 Task: Select the criteria, the date is on or after "today".
Action: Mouse moved to (193, 73)
Screenshot: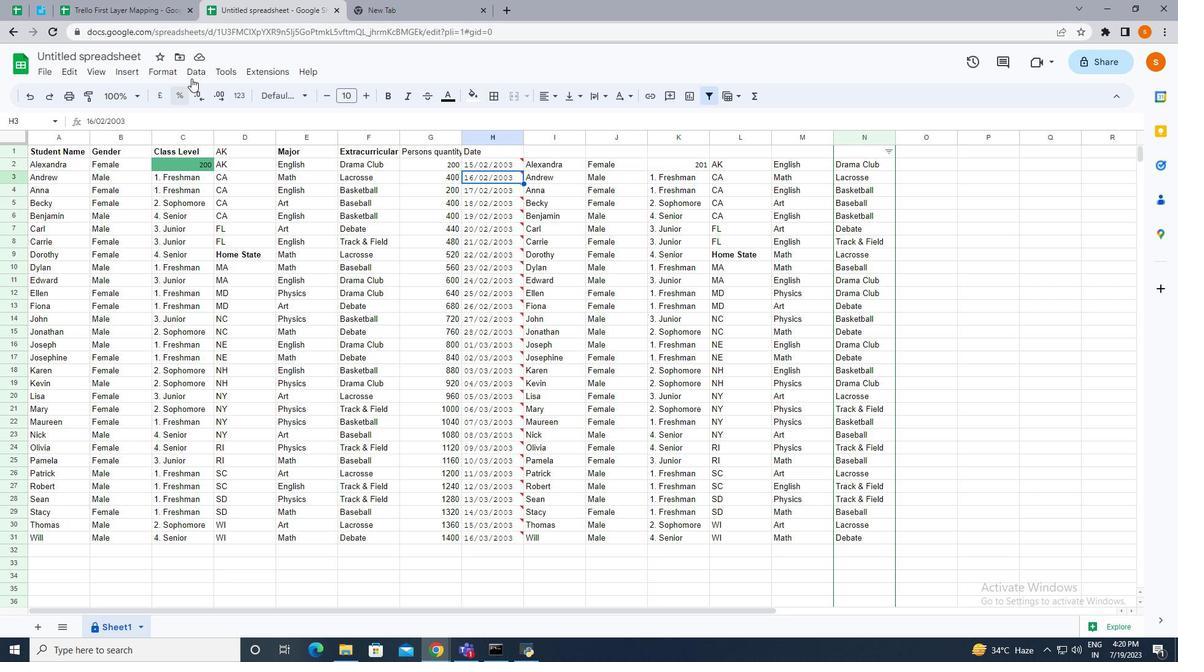 
Action: Mouse pressed left at (193, 73)
Screenshot: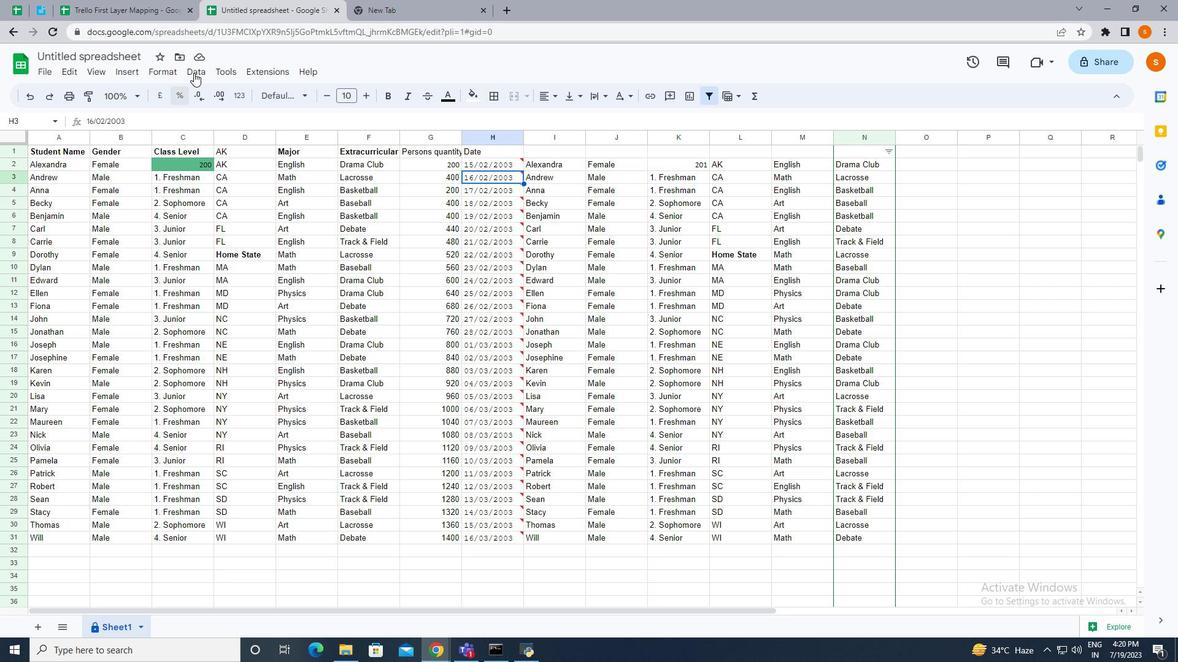 
Action: Mouse moved to (233, 322)
Screenshot: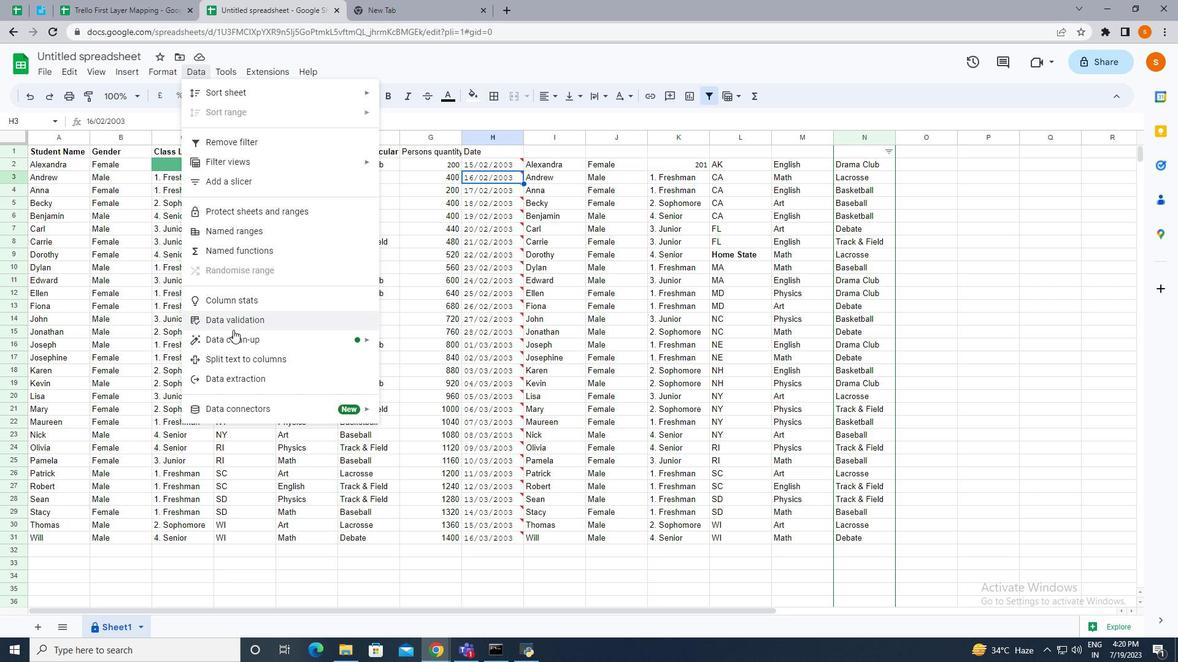 
Action: Mouse pressed left at (233, 322)
Screenshot: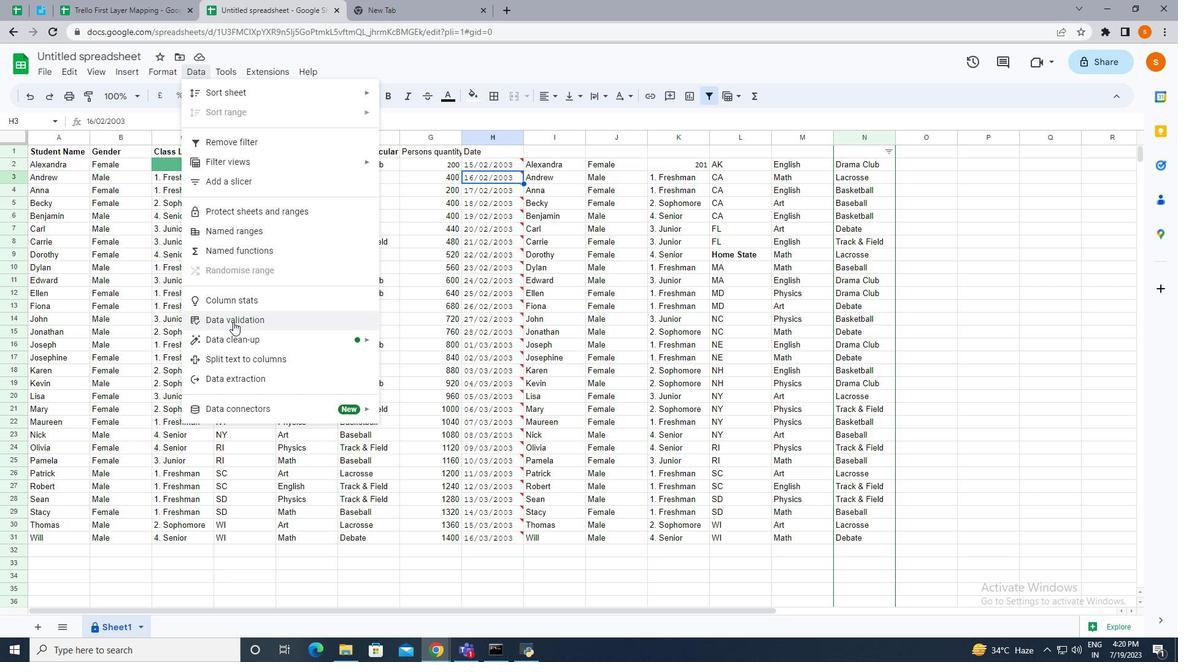 
Action: Mouse moved to (1002, 148)
Screenshot: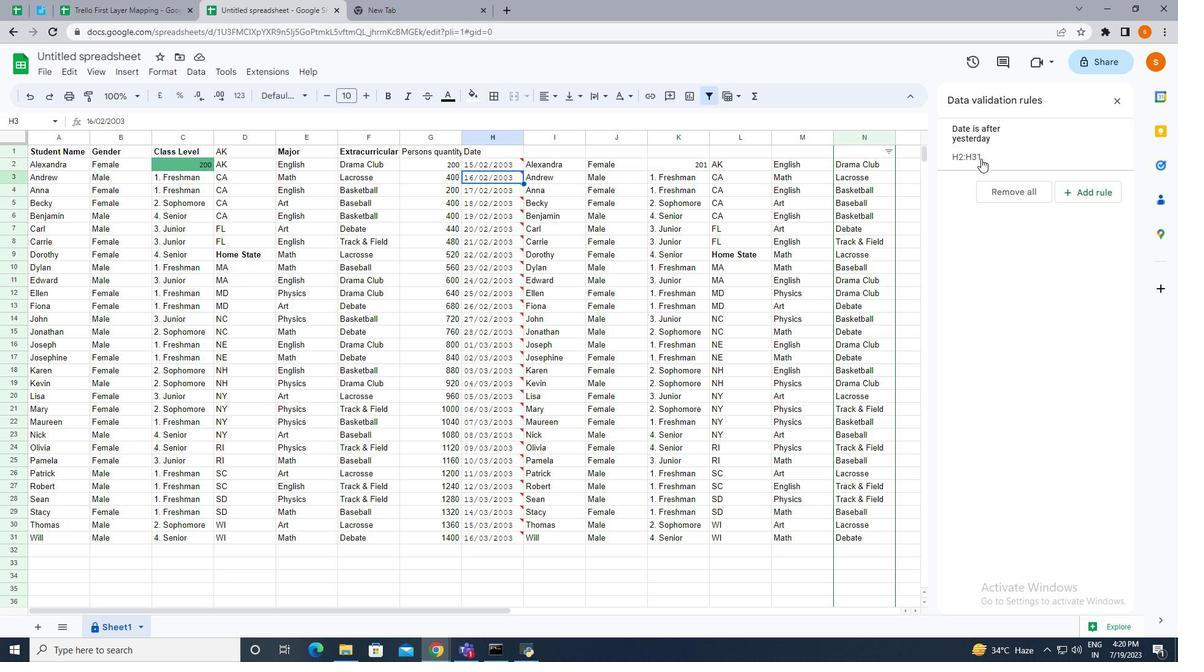 
Action: Mouse pressed left at (1002, 148)
Screenshot: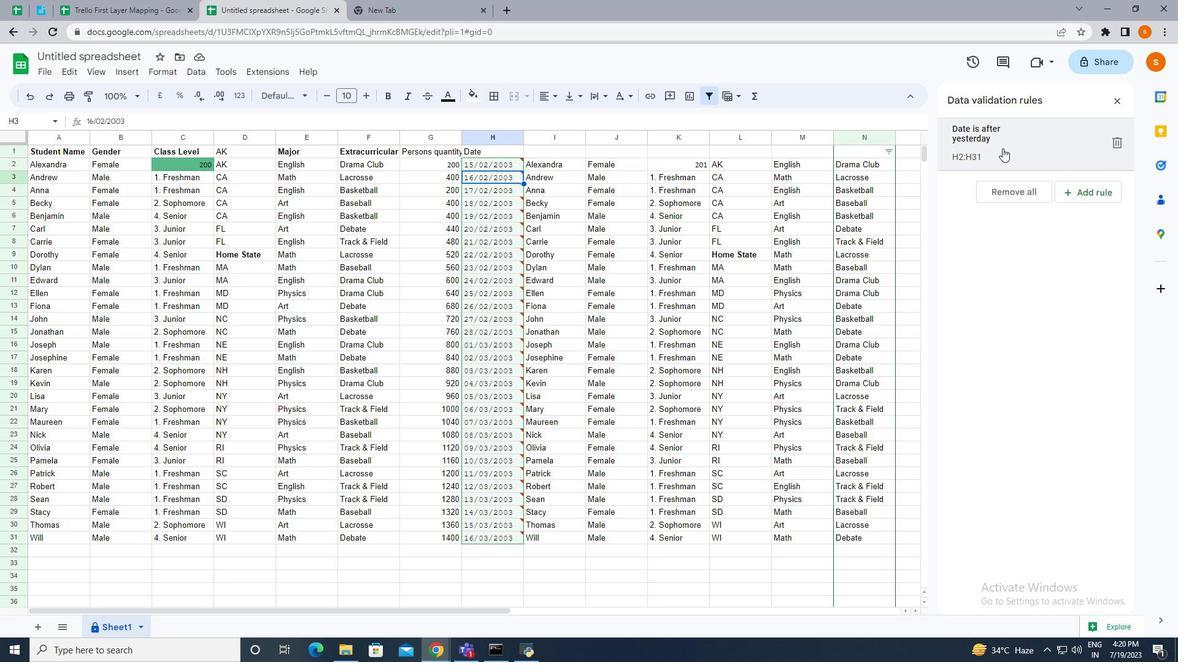 
Action: Mouse moved to (1001, 200)
Screenshot: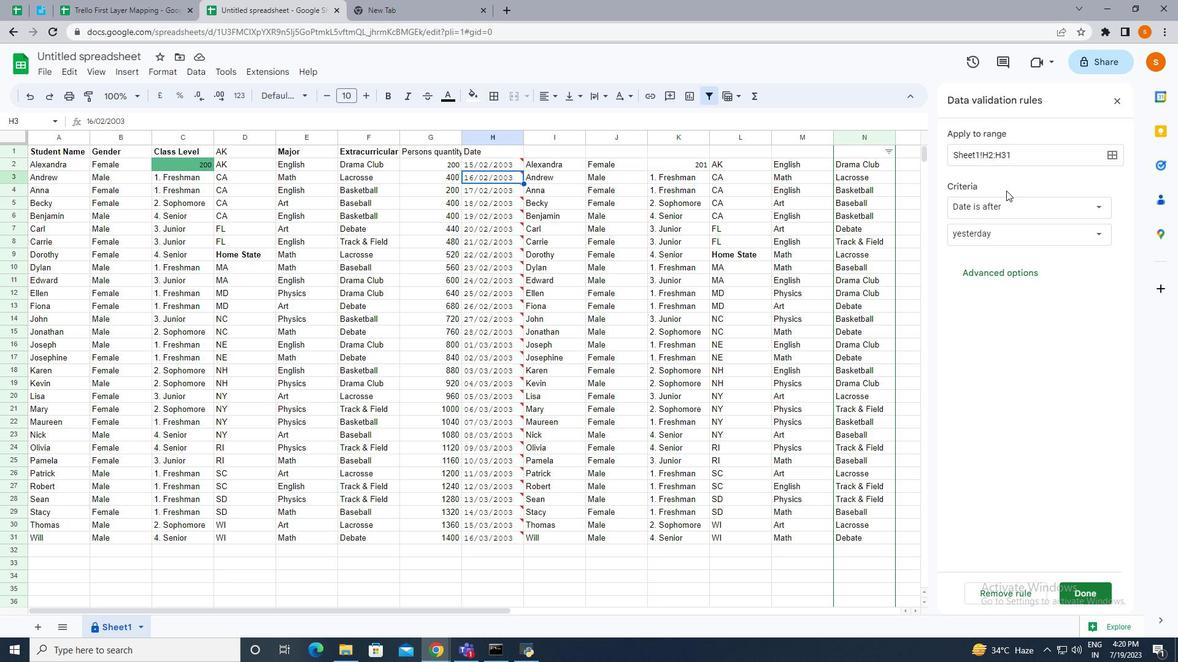 
Action: Mouse pressed left at (1001, 200)
Screenshot: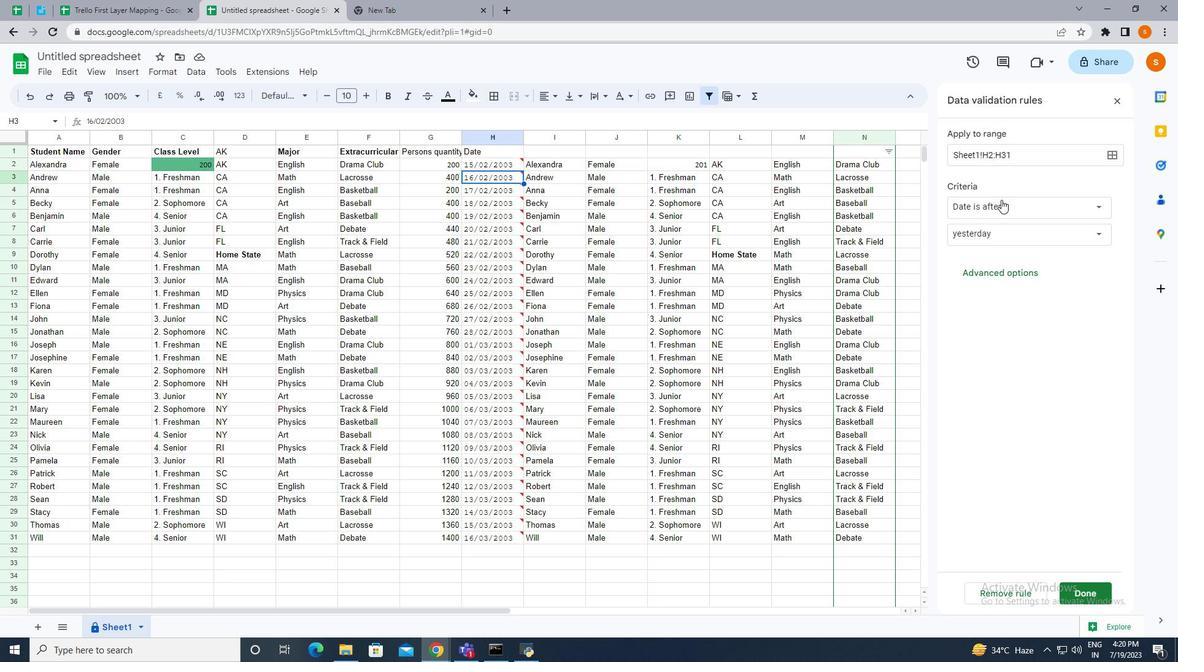 
Action: Mouse moved to (1012, 283)
Screenshot: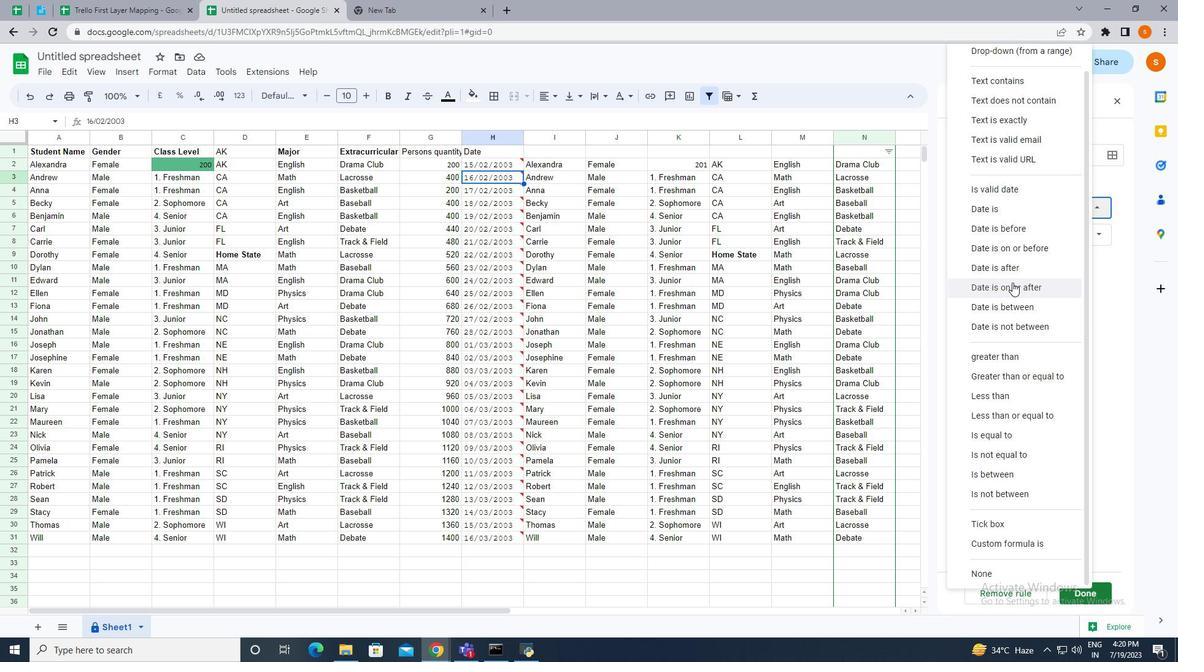 
Action: Mouse pressed left at (1012, 283)
Screenshot: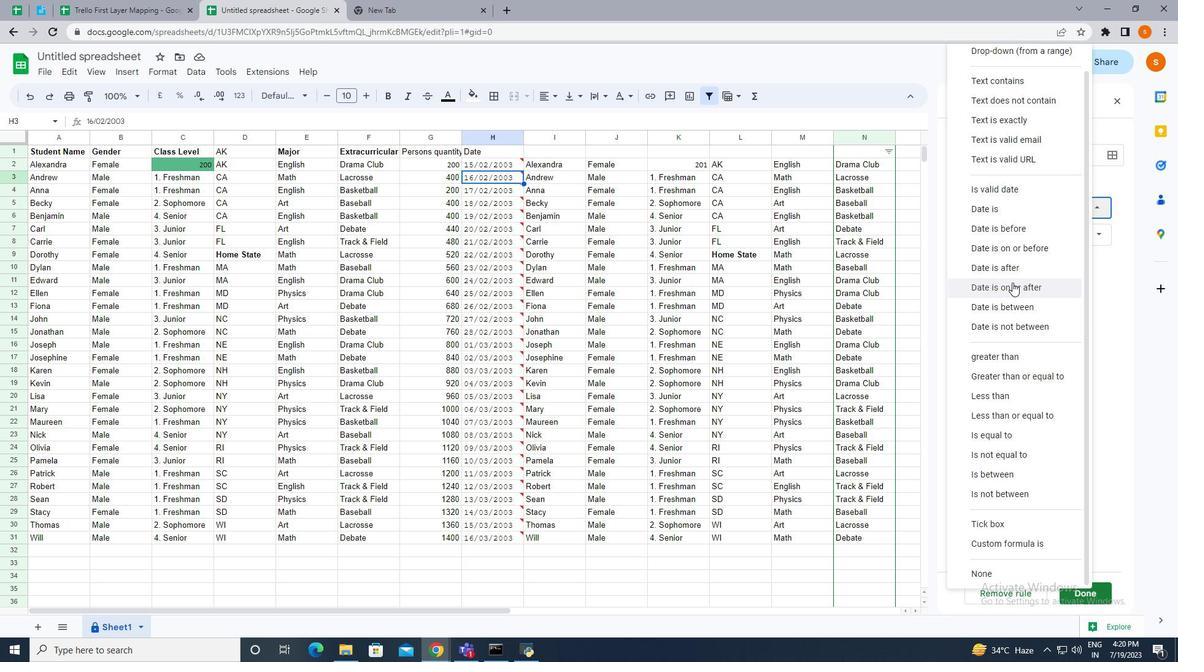
Action: Mouse moved to (996, 233)
Screenshot: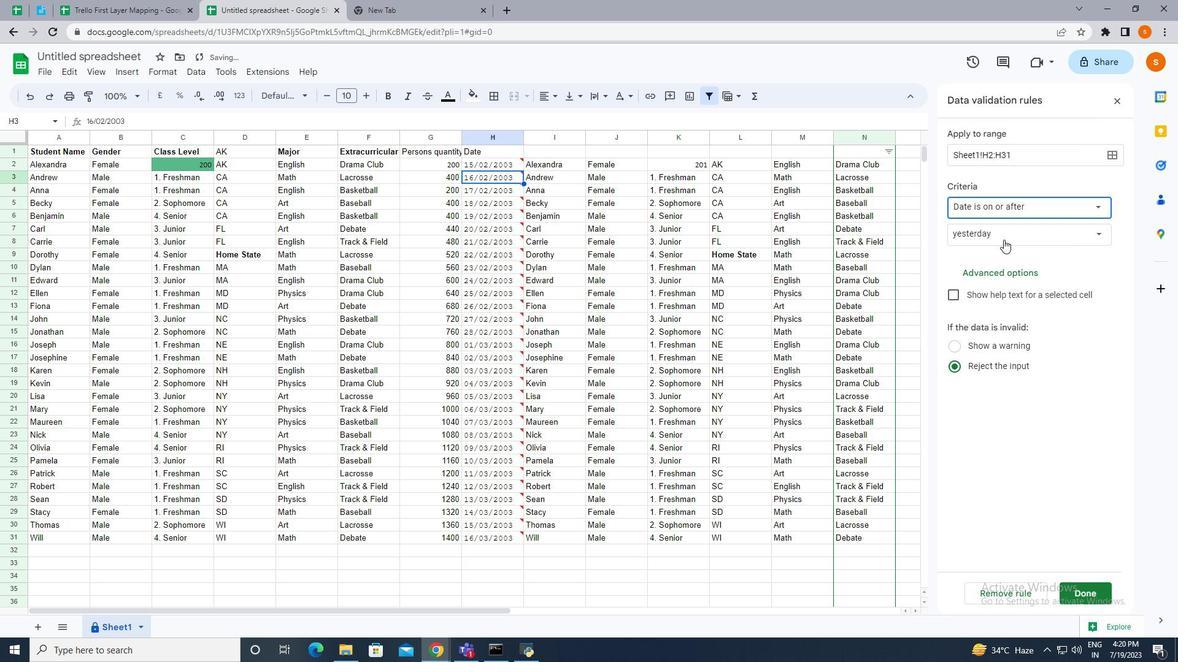 
Action: Mouse pressed left at (996, 233)
Screenshot: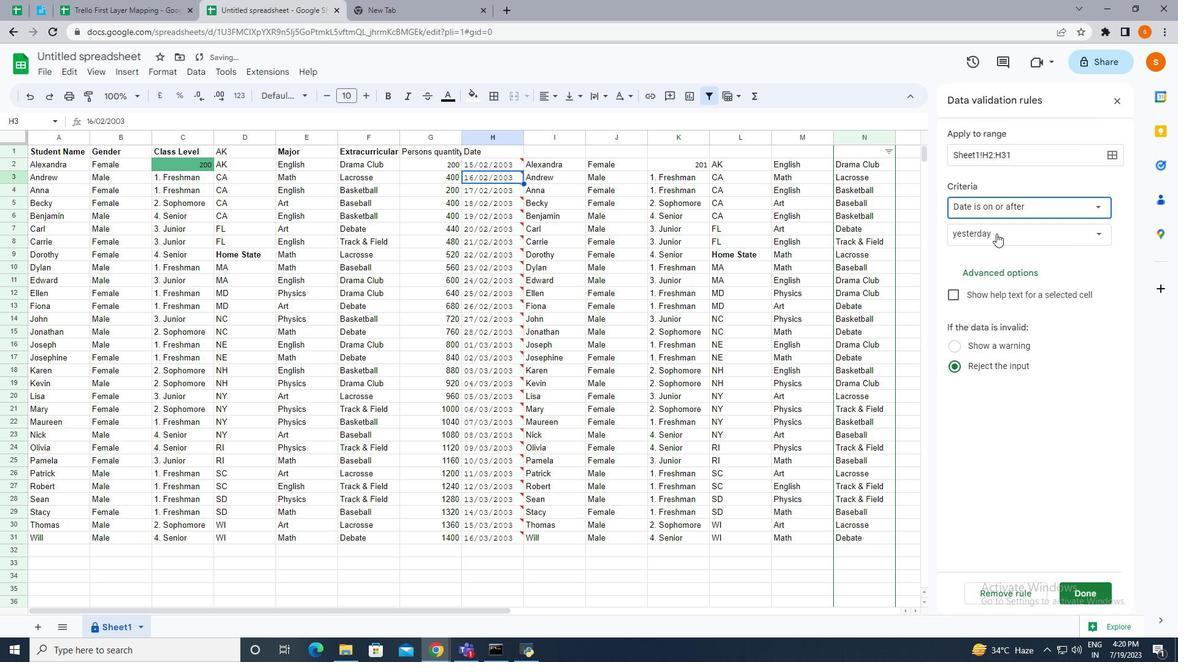 
Action: Mouse moved to (979, 186)
Screenshot: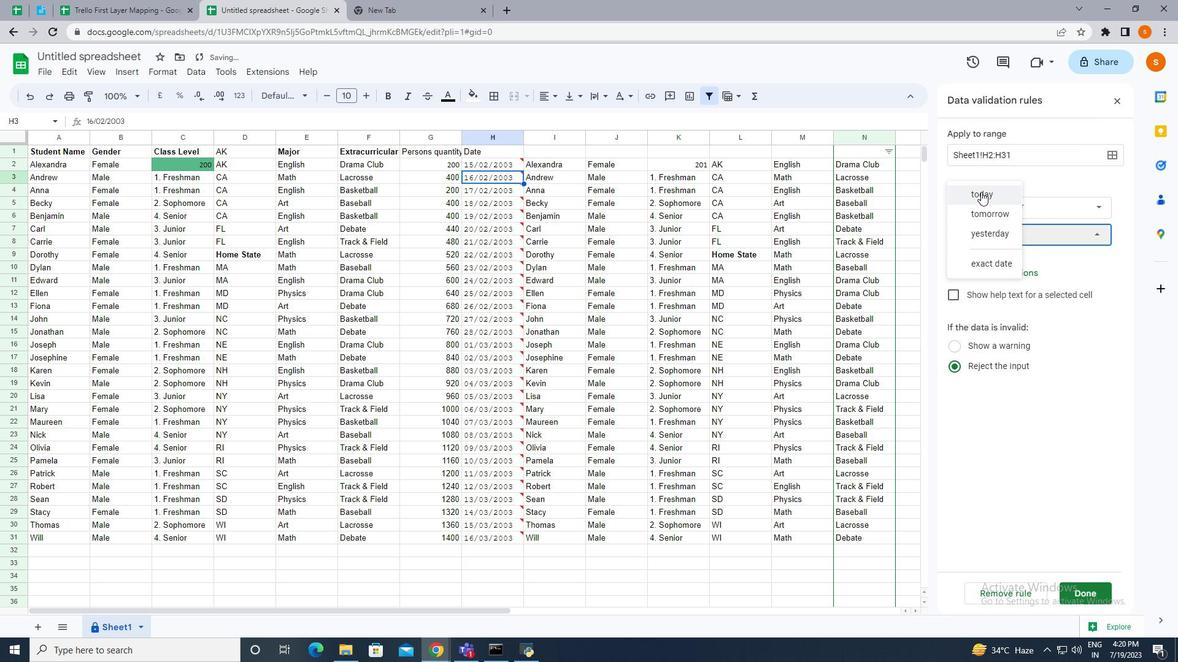 
Action: Mouse pressed left at (979, 186)
Screenshot: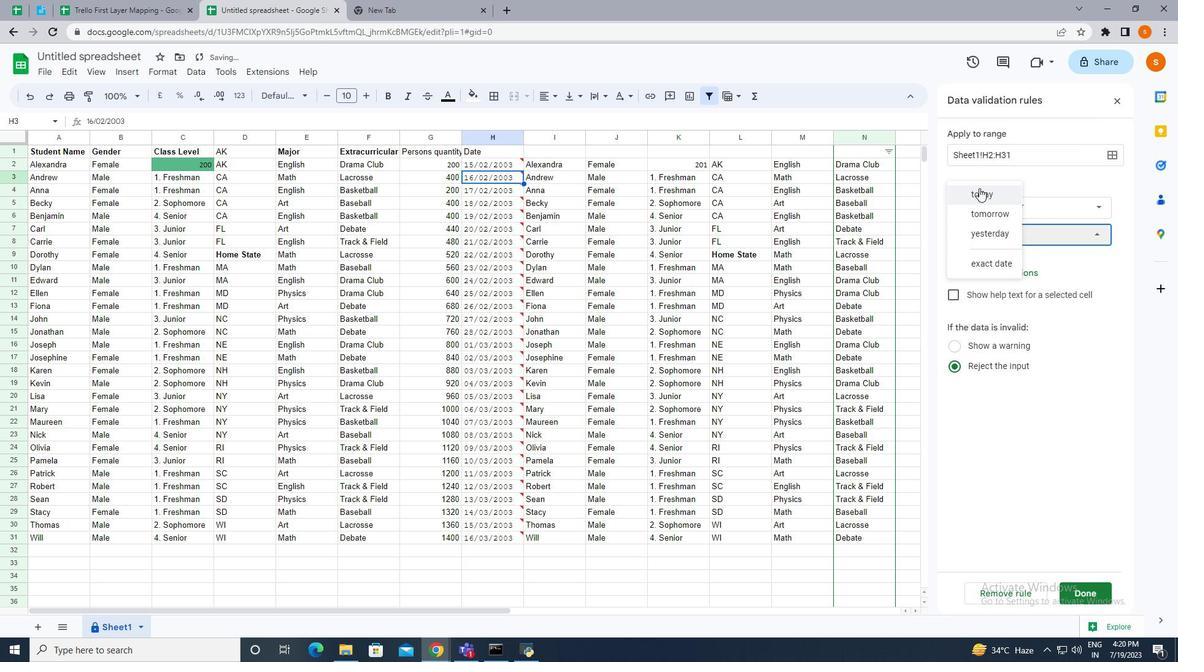 
Action: Mouse moved to (1002, 400)
Screenshot: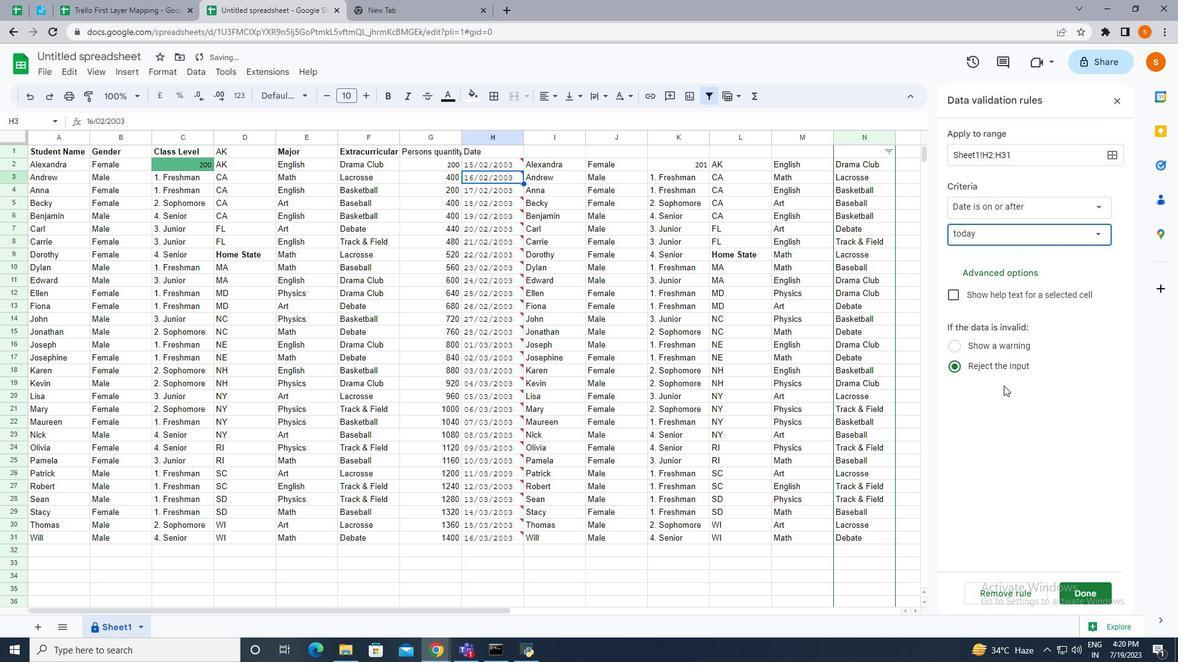 
